Task: Collect and share diagnostic log files using the 'Get Diagnostics' tool in Microsoft Outlook.
Action: Mouse moved to (273, 32)
Screenshot: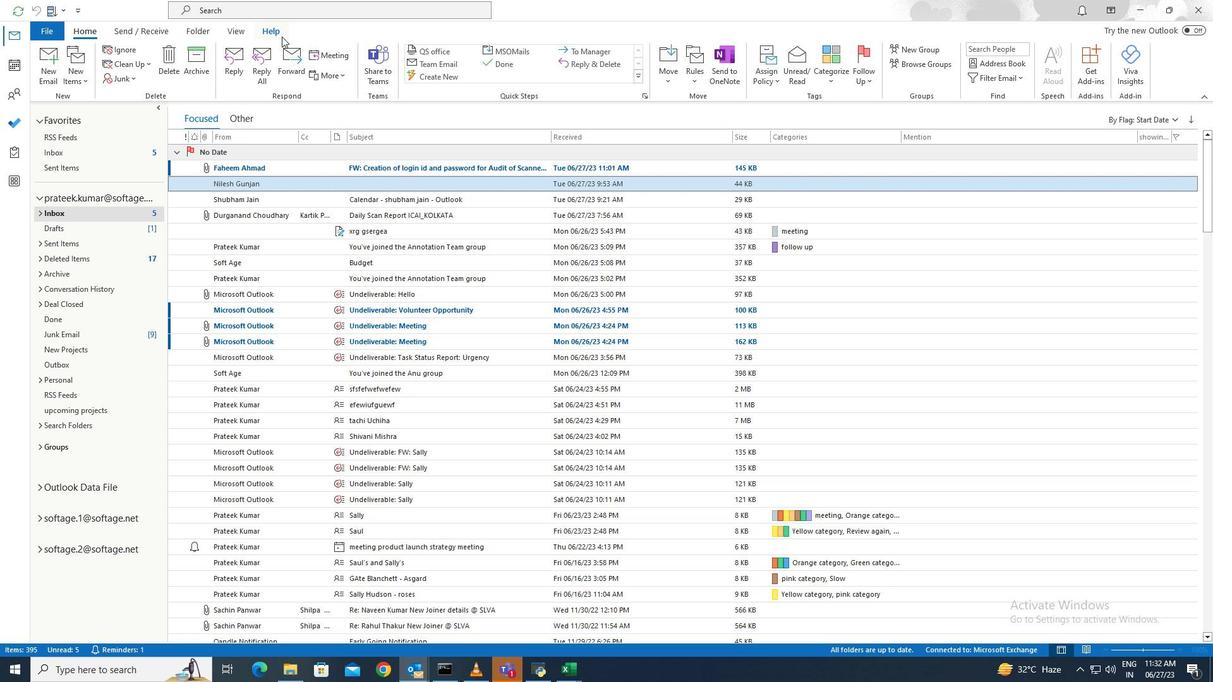 
Action: Mouse pressed left at (273, 32)
Screenshot: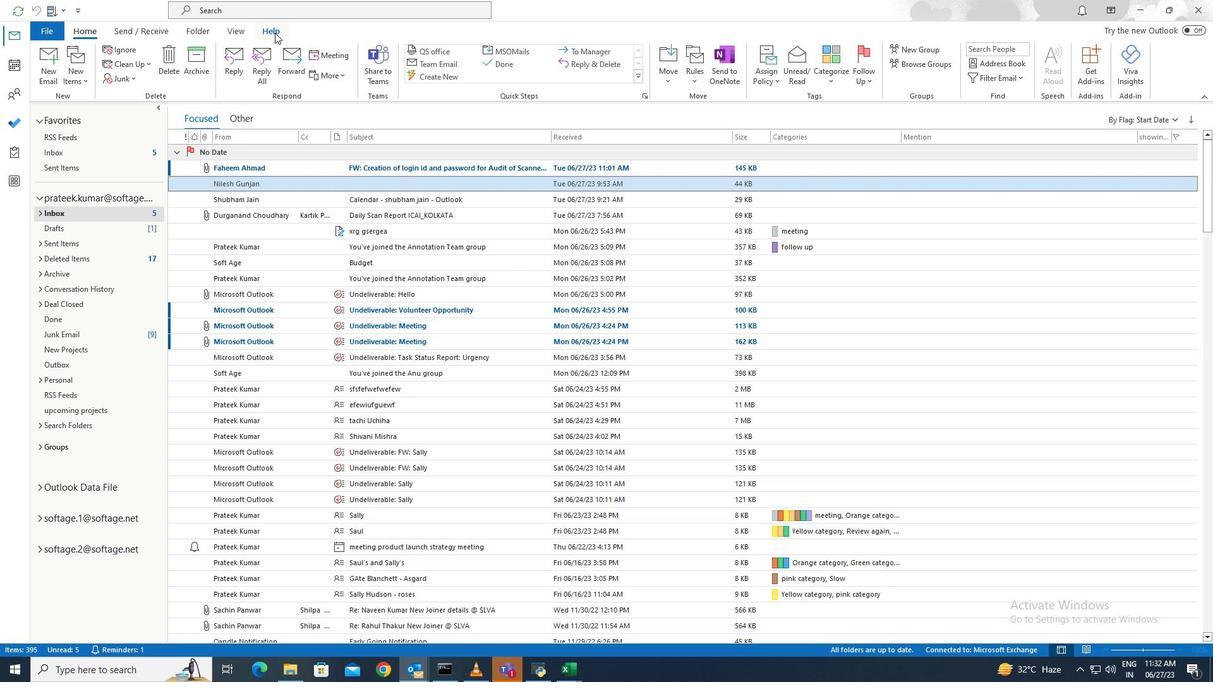 
Action: Mouse moved to (317, 63)
Screenshot: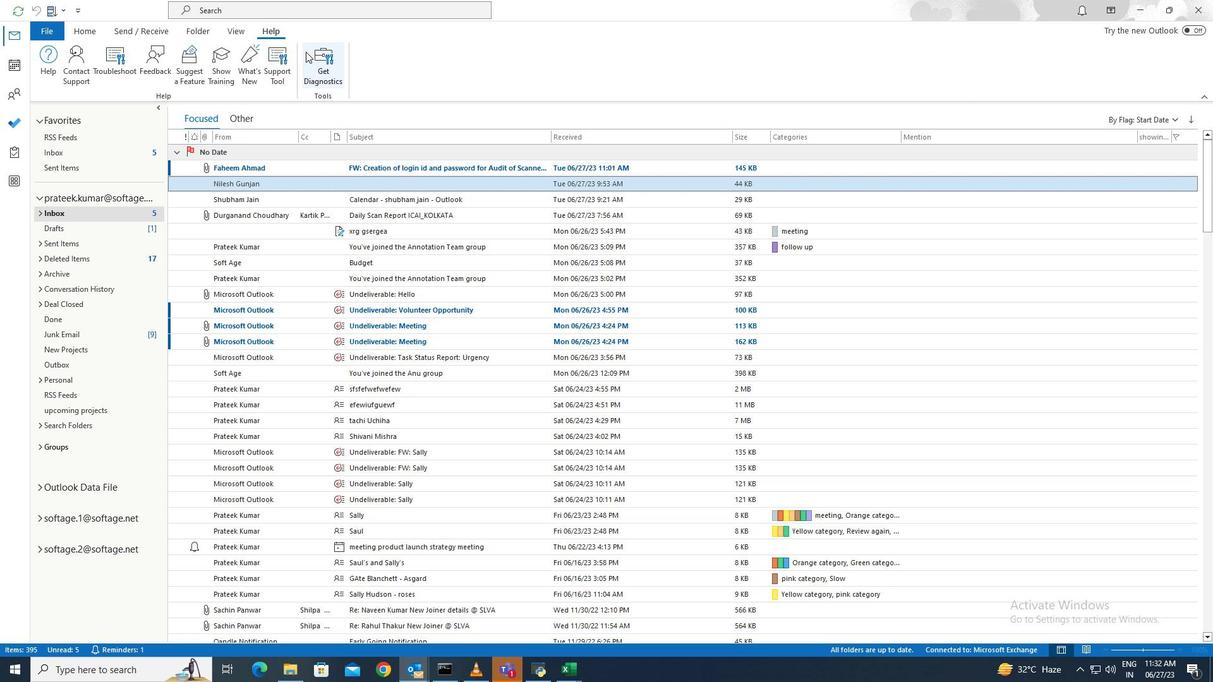 
Action: Mouse pressed left at (317, 63)
Screenshot: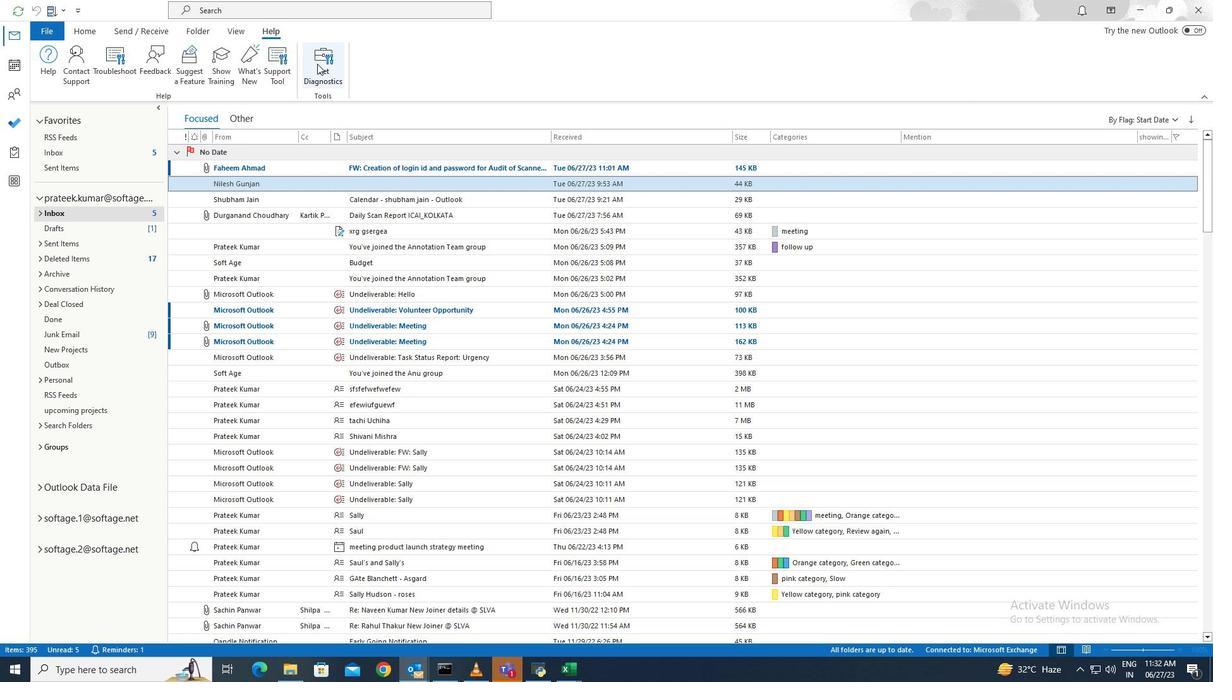 
Action: Mouse moved to (517, 384)
Screenshot: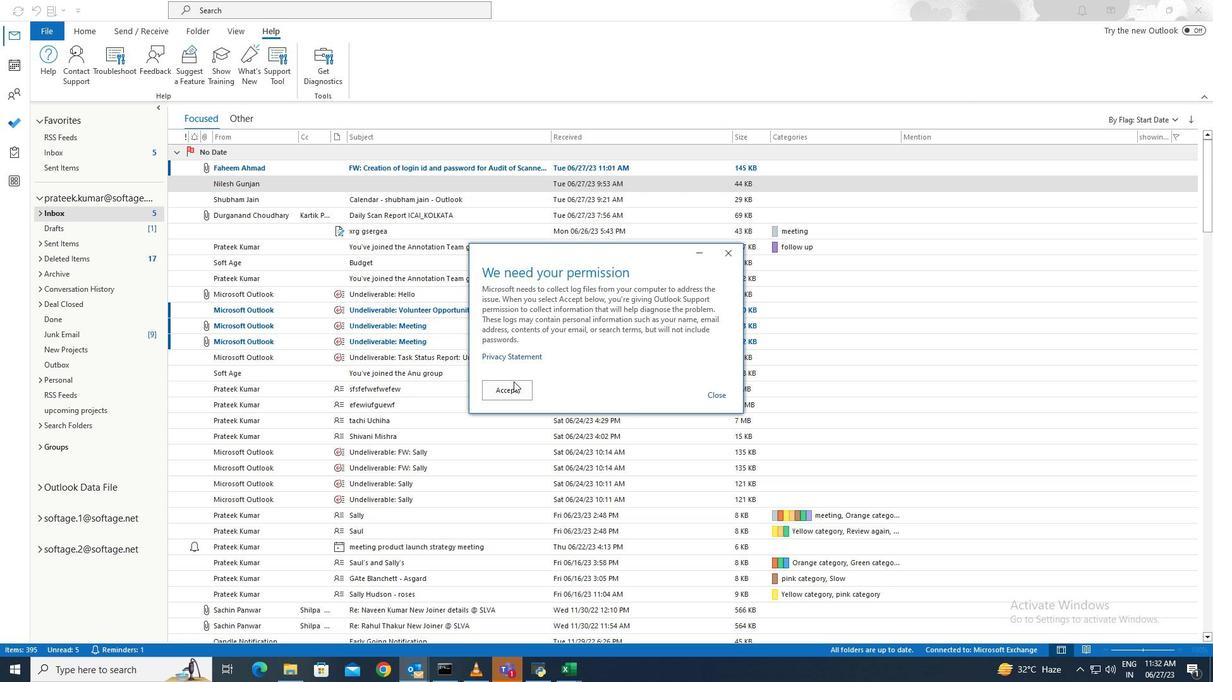 
Action: Mouse pressed left at (517, 384)
Screenshot: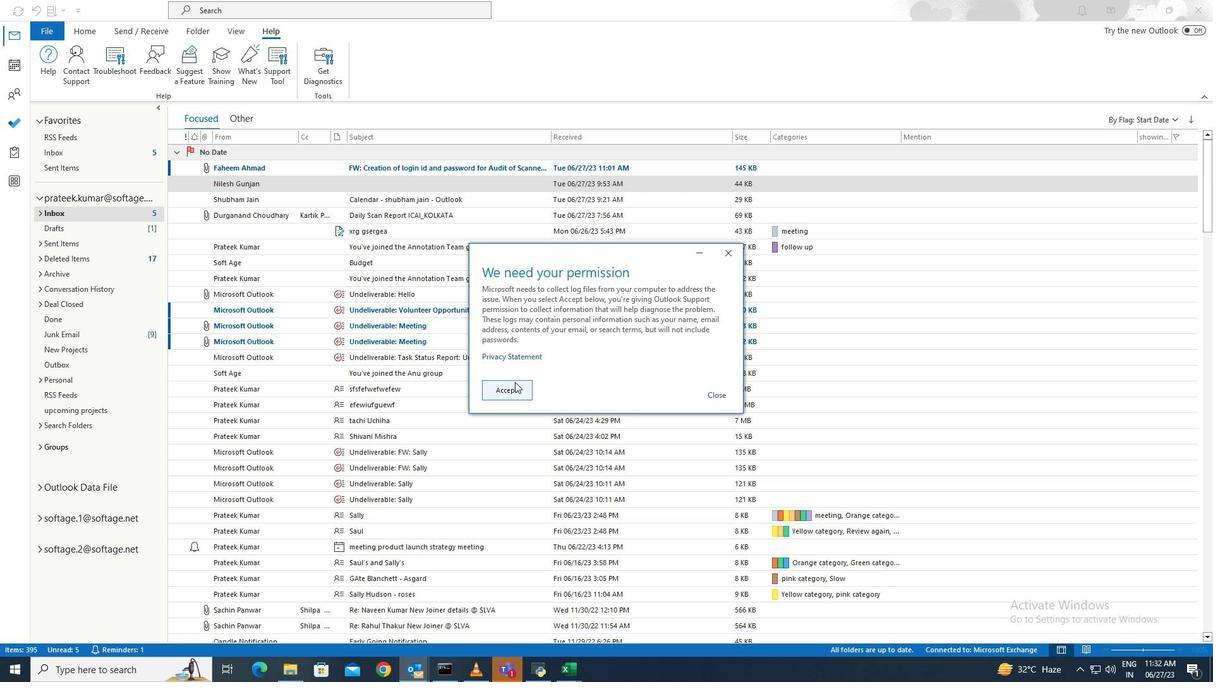 
Action: Mouse moved to (721, 400)
Screenshot: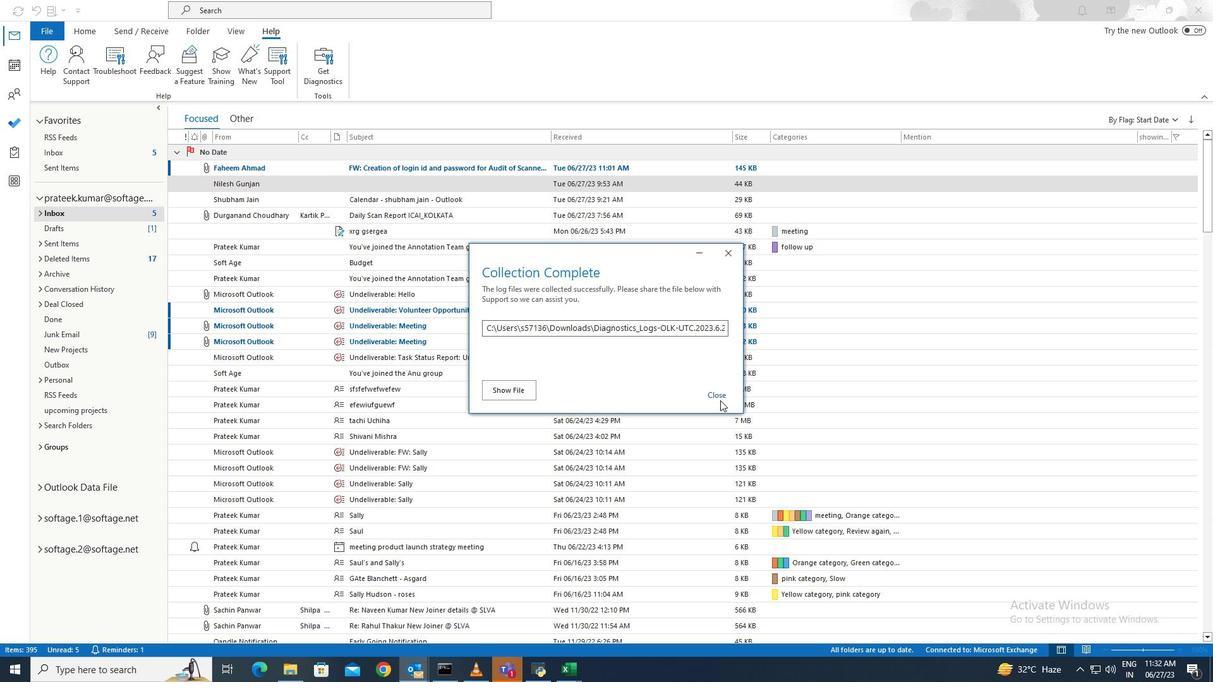 
Action: Mouse pressed left at (721, 400)
Screenshot: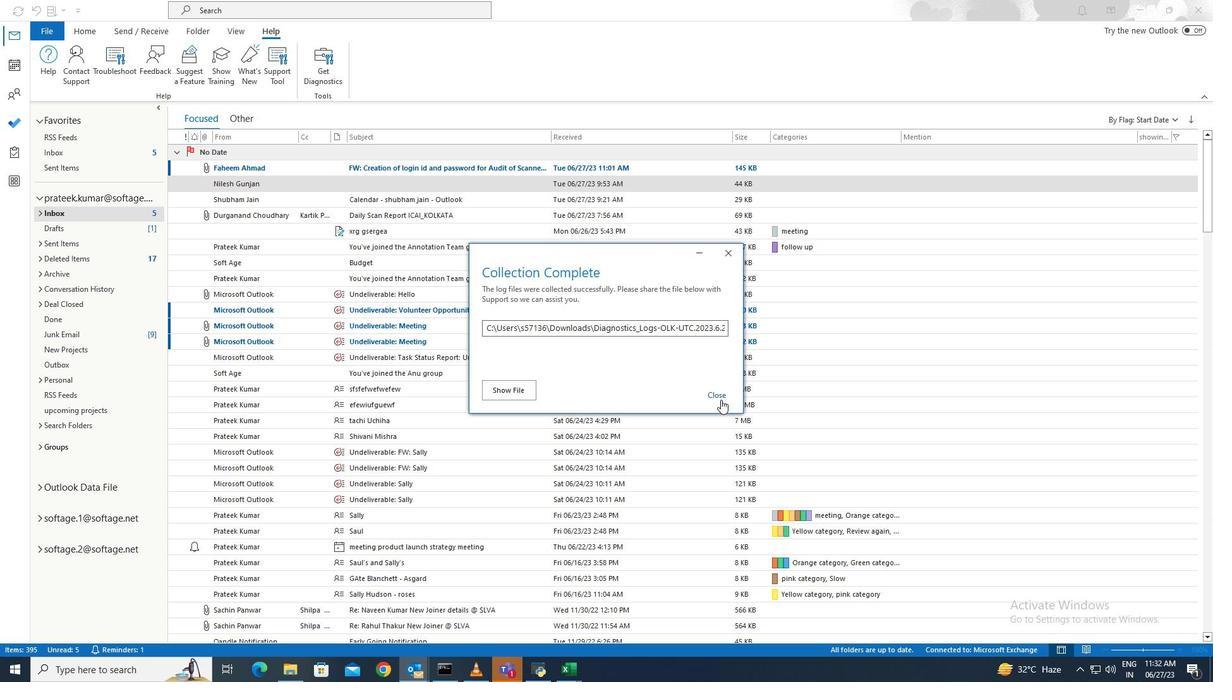 
Action: Mouse moved to (721, 399)
Screenshot: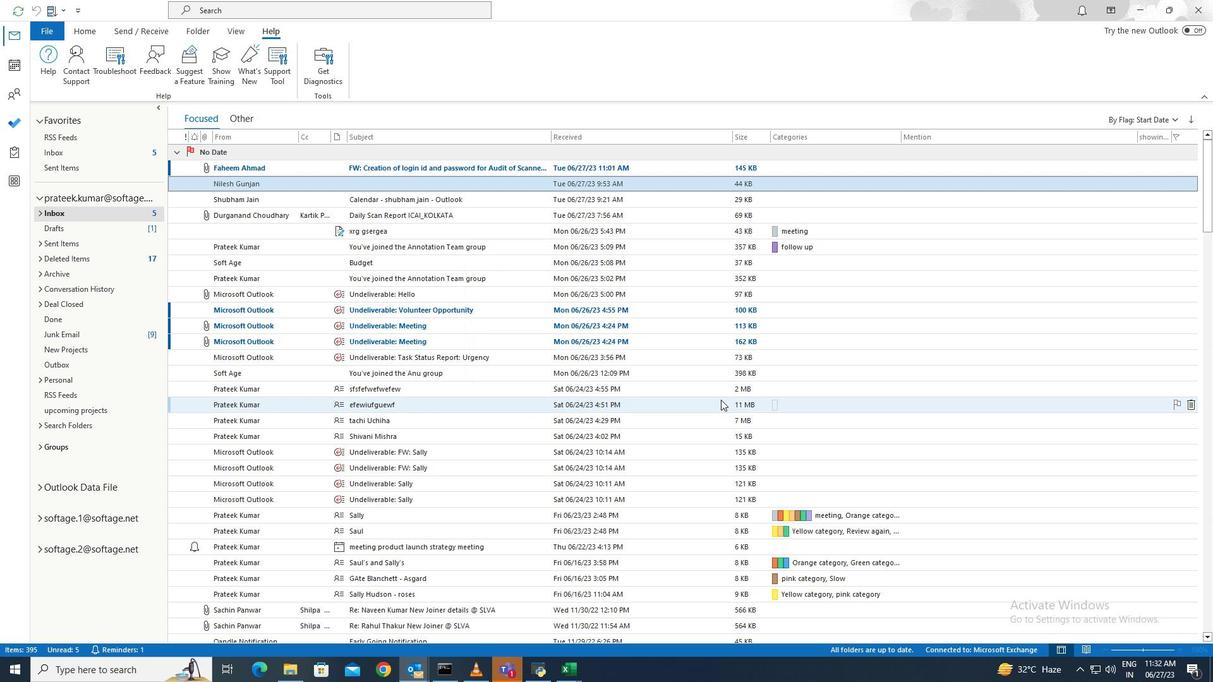 
